 Task: Look for products in the category "Intimacy" that are on sale.
Action: Mouse moved to (251, 127)
Screenshot: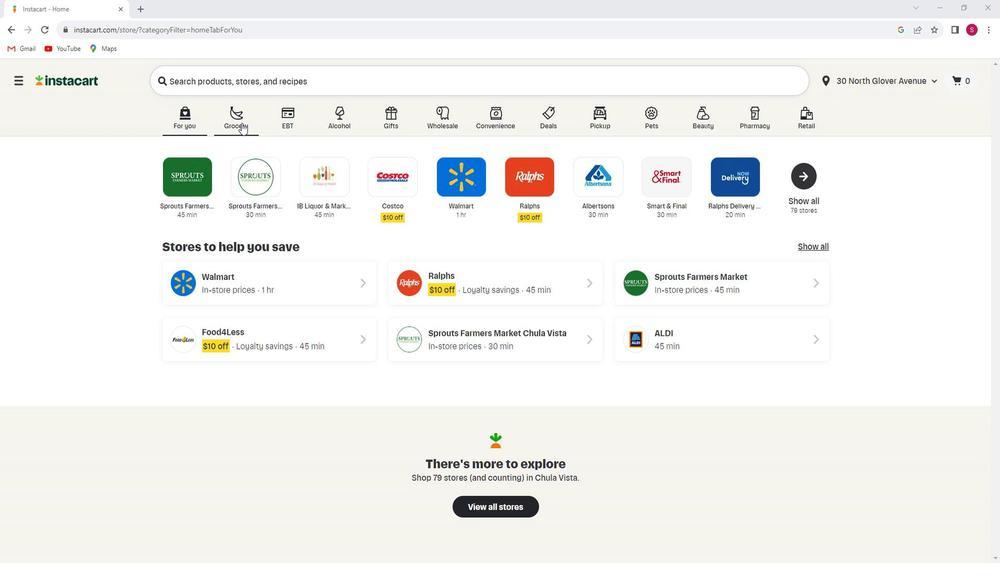 
Action: Mouse pressed left at (251, 127)
Screenshot: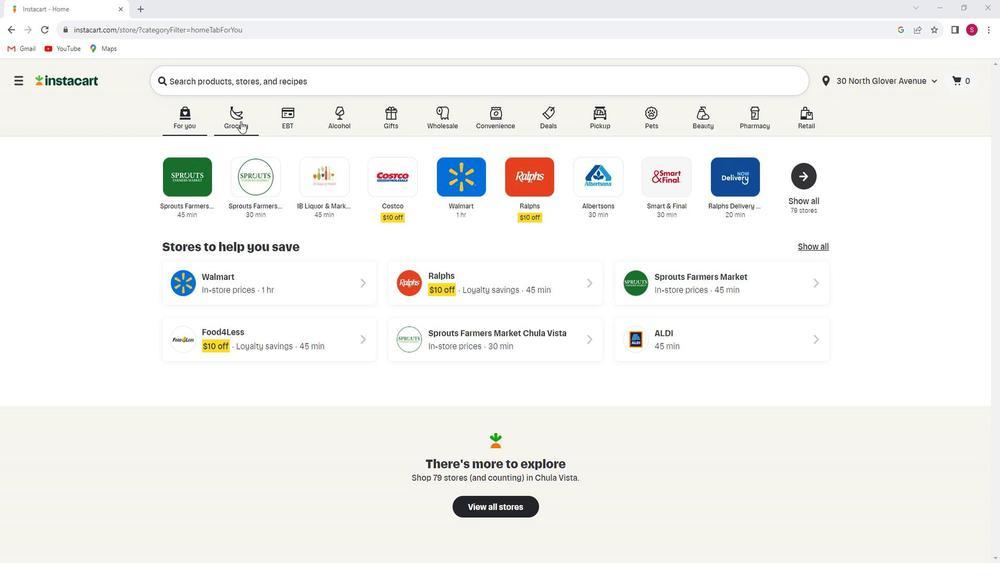 
Action: Mouse moved to (244, 311)
Screenshot: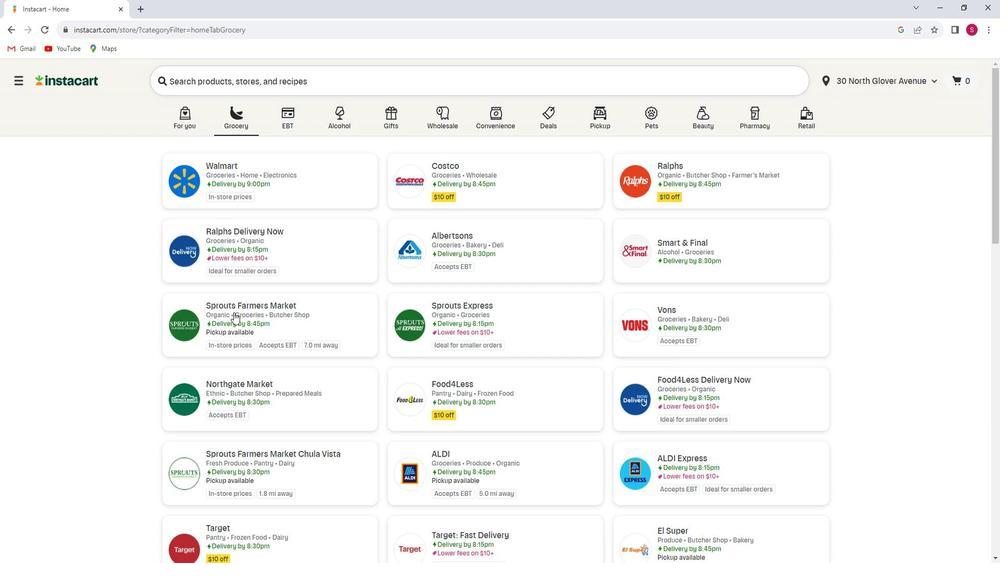
Action: Mouse pressed left at (244, 311)
Screenshot: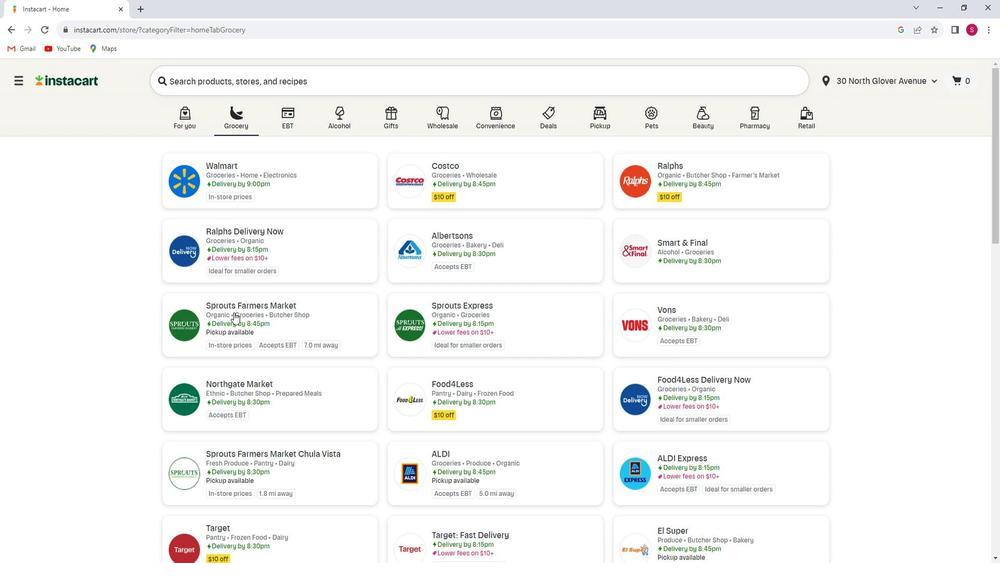 
Action: Mouse moved to (89, 349)
Screenshot: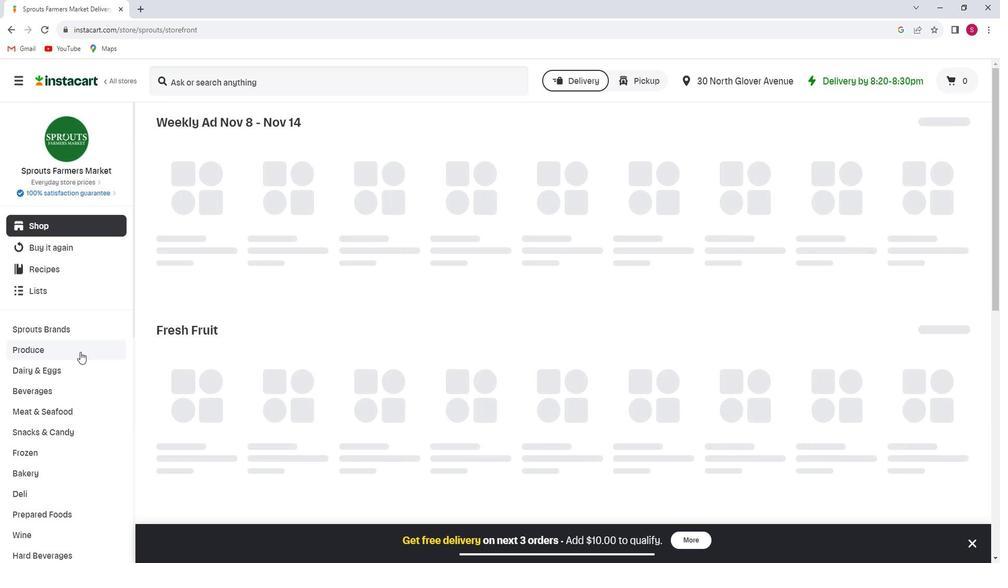 
Action: Mouse scrolled (89, 349) with delta (0, 0)
Screenshot: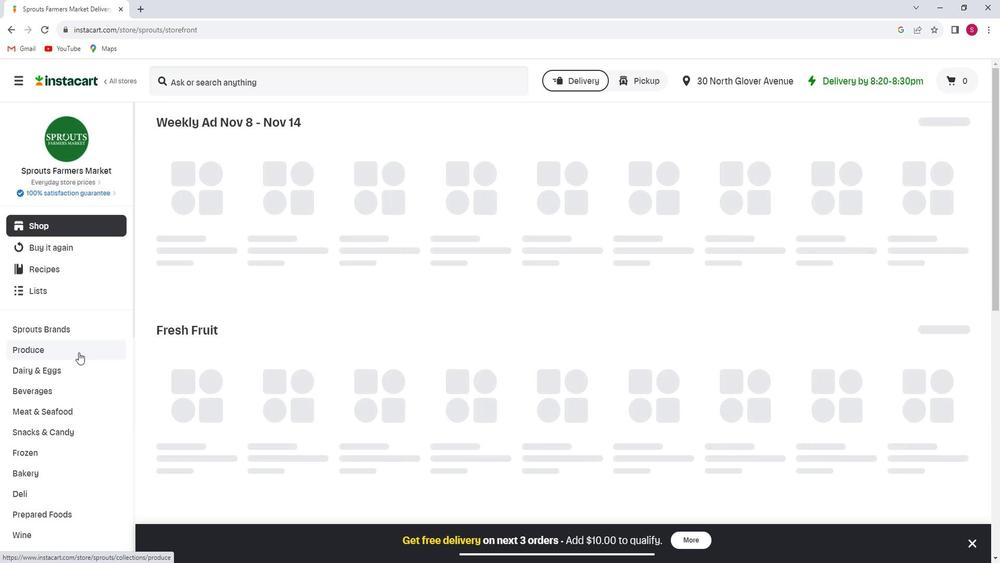 
Action: Mouse scrolled (89, 349) with delta (0, 0)
Screenshot: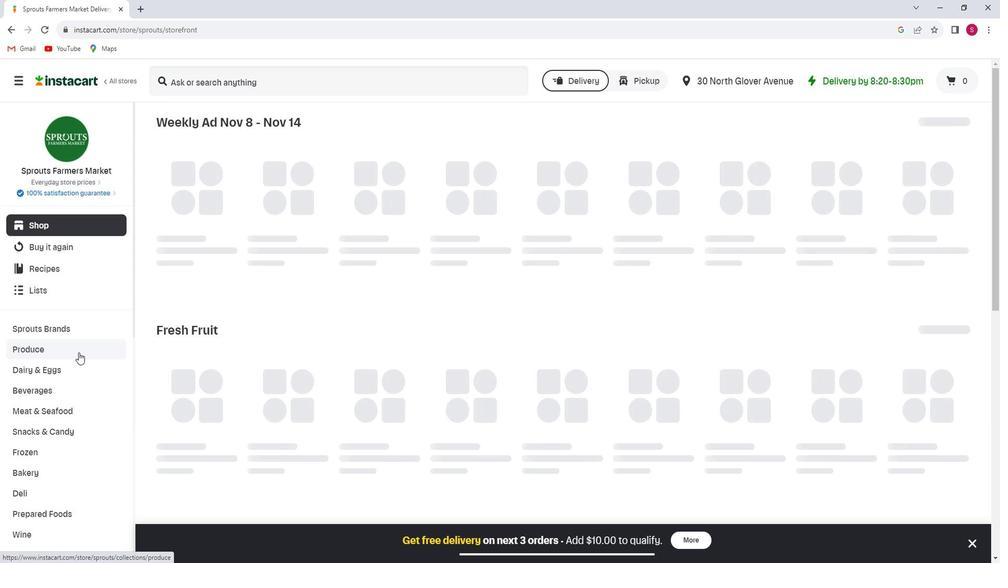 
Action: Mouse scrolled (89, 349) with delta (0, 0)
Screenshot: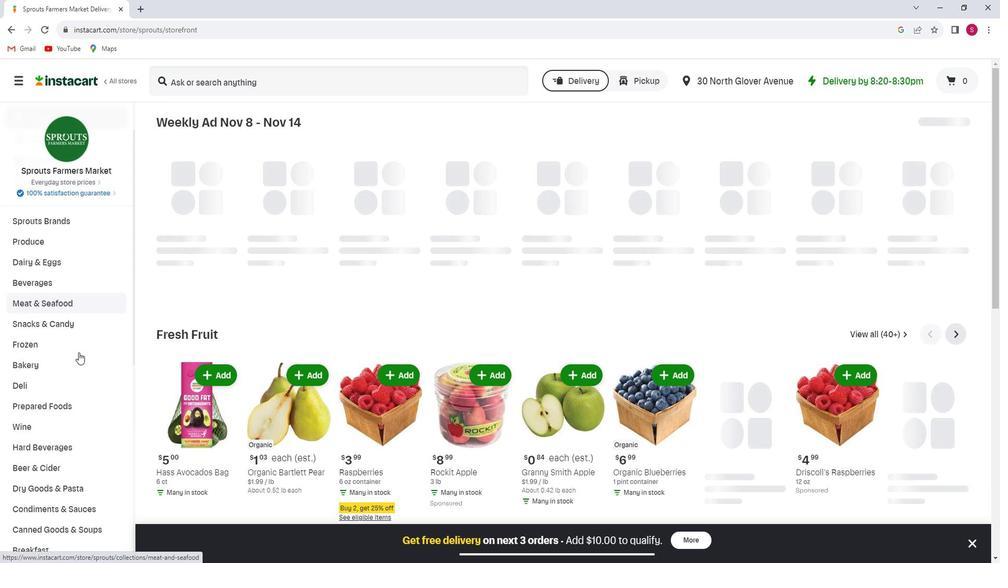 
Action: Mouse scrolled (89, 349) with delta (0, 0)
Screenshot: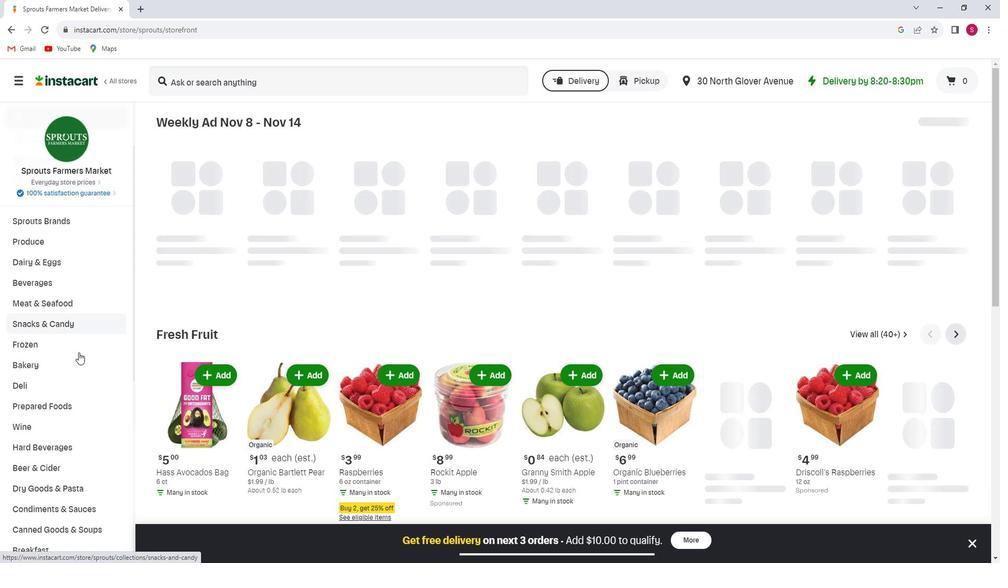 
Action: Mouse scrolled (89, 349) with delta (0, 0)
Screenshot: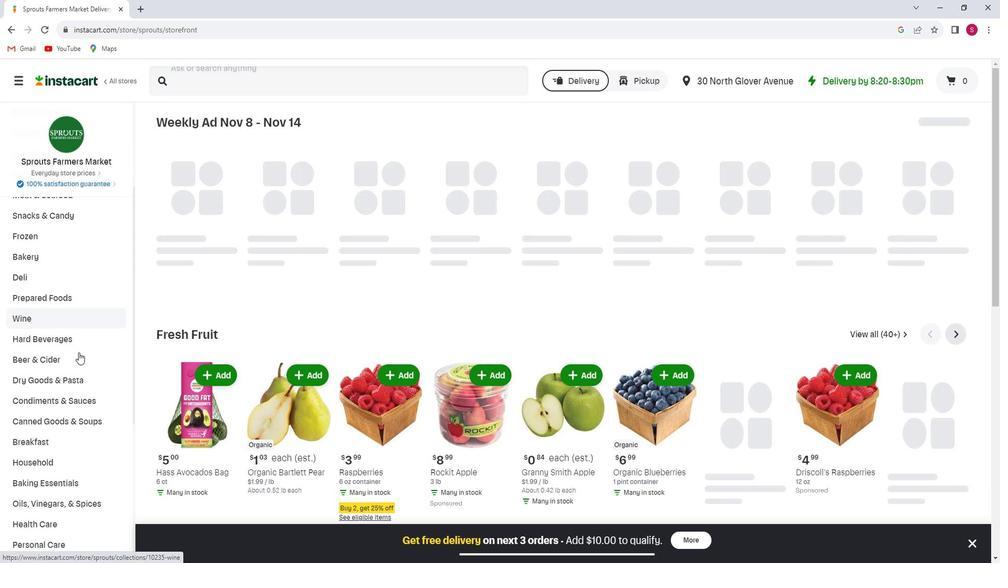 
Action: Mouse scrolled (89, 349) with delta (0, 0)
Screenshot: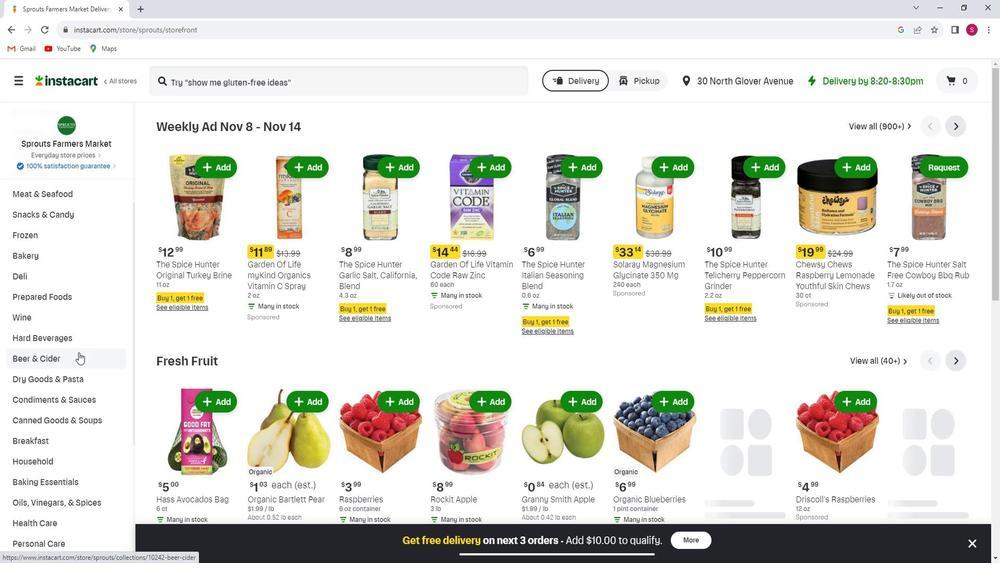 
Action: Mouse scrolled (89, 349) with delta (0, 0)
Screenshot: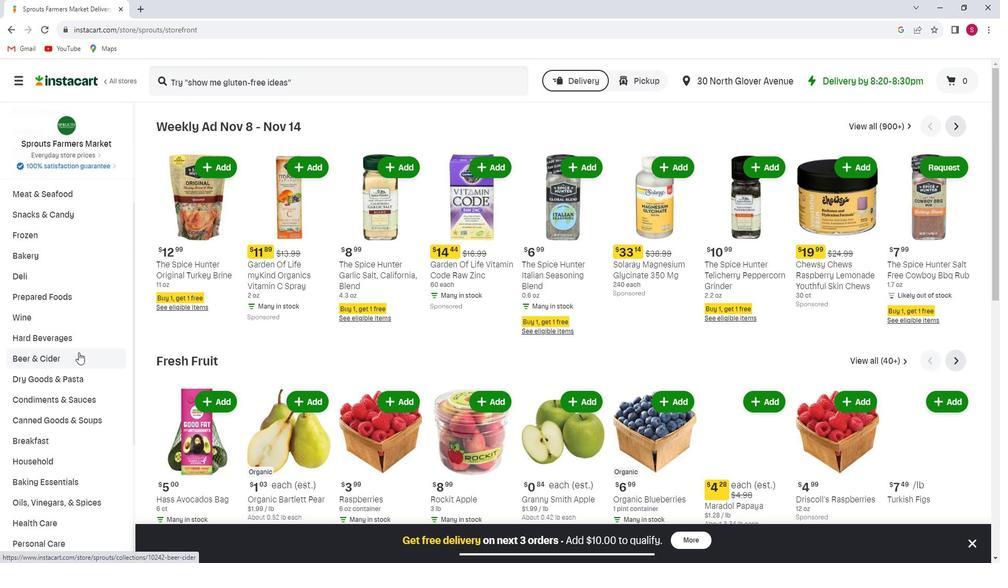 
Action: Mouse scrolled (89, 349) with delta (0, 0)
Screenshot: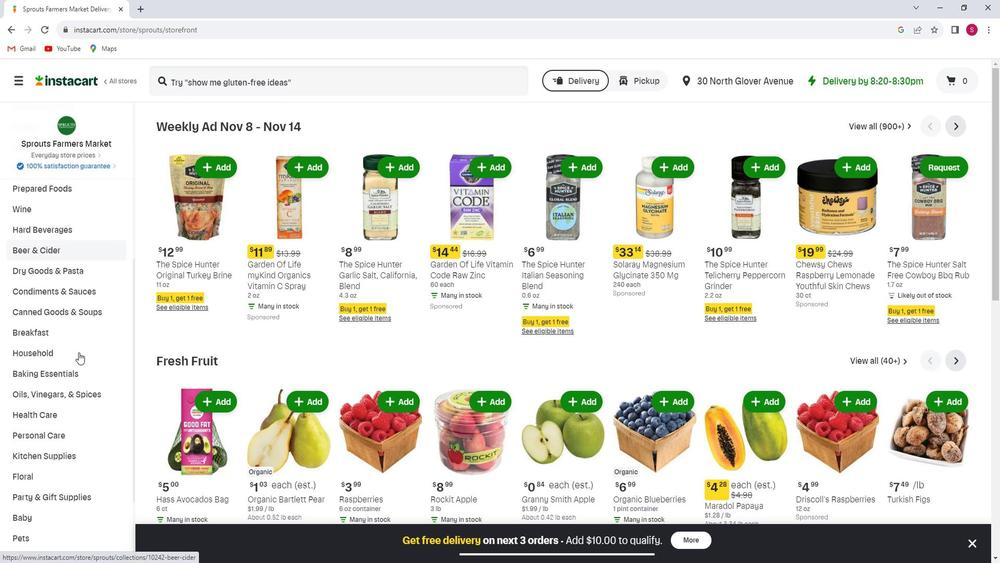 
Action: Mouse moved to (84, 360)
Screenshot: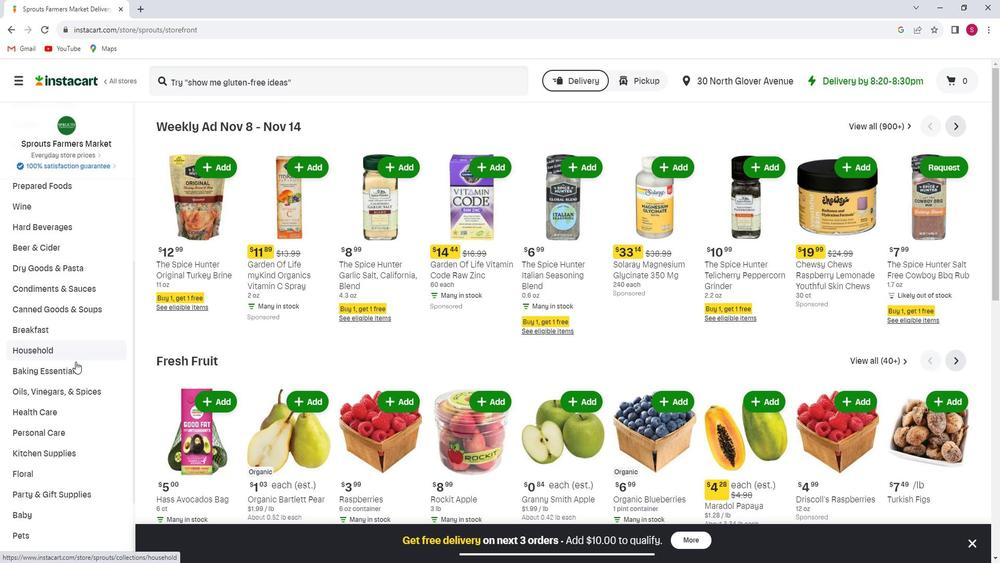 
Action: Mouse scrolled (84, 359) with delta (0, 0)
Screenshot: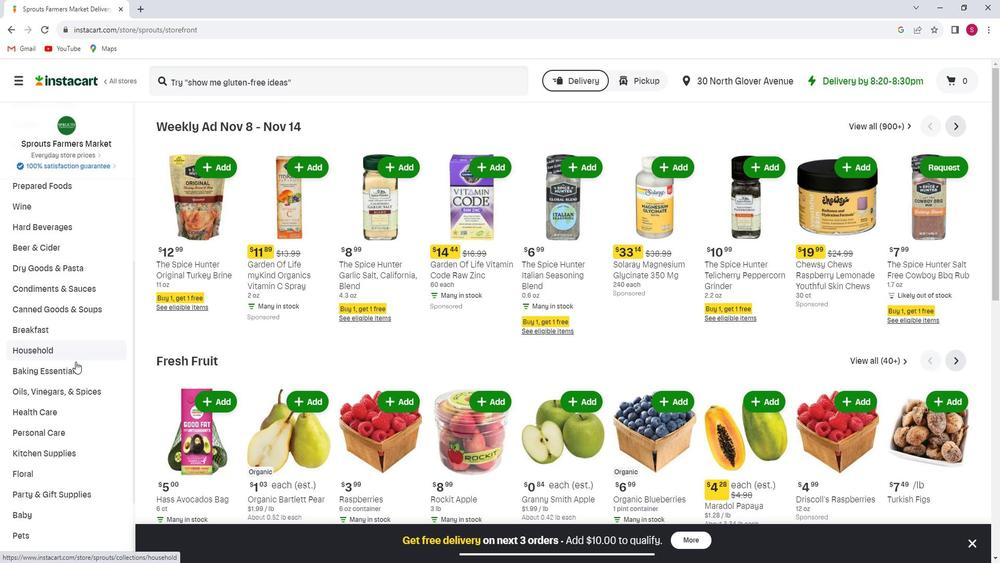 
Action: Mouse moved to (82, 321)
Screenshot: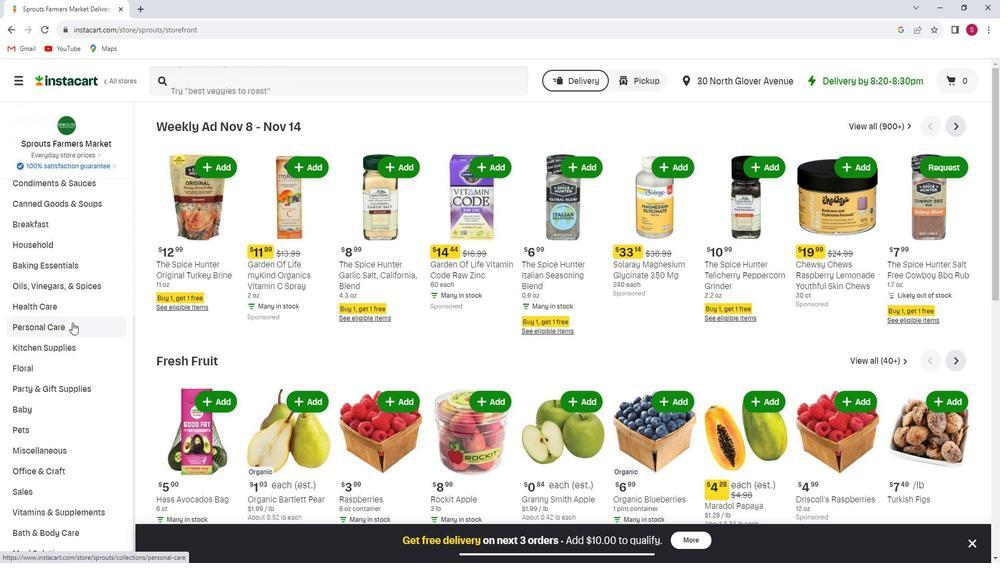 
Action: Mouse pressed left at (82, 321)
Screenshot: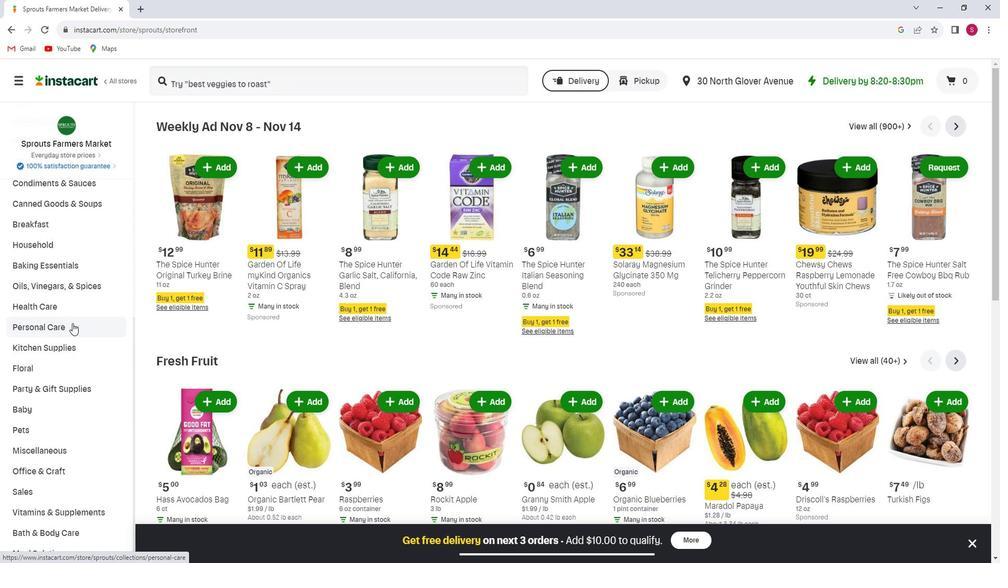 
Action: Mouse moved to (725, 159)
Screenshot: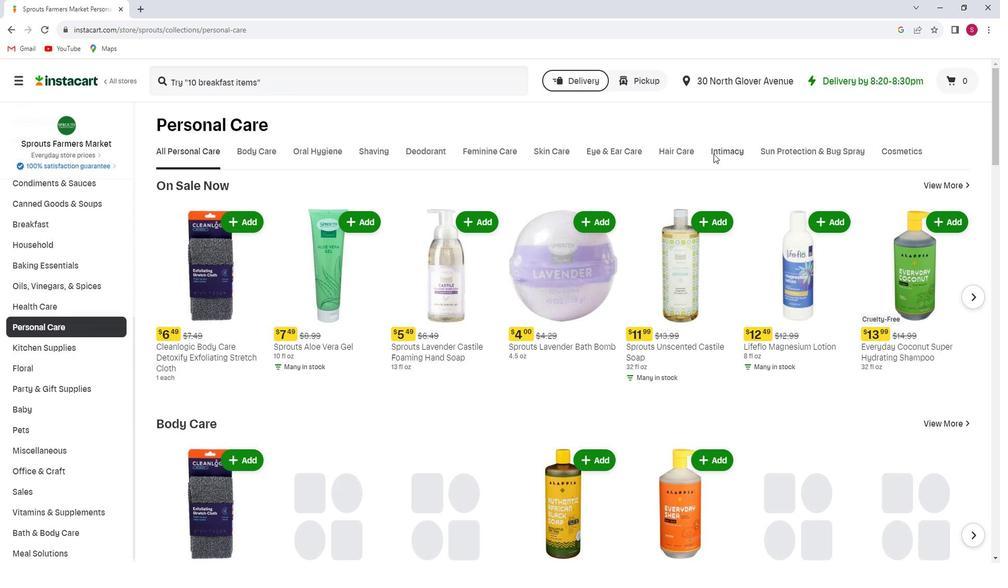 
Action: Mouse pressed left at (725, 159)
Screenshot: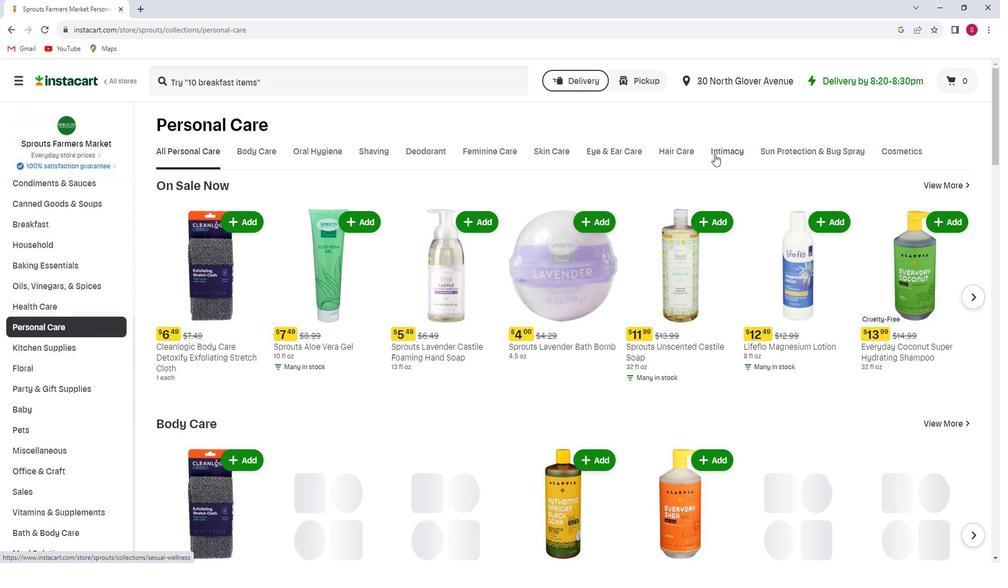 
Action: Mouse moved to (194, 242)
Screenshot: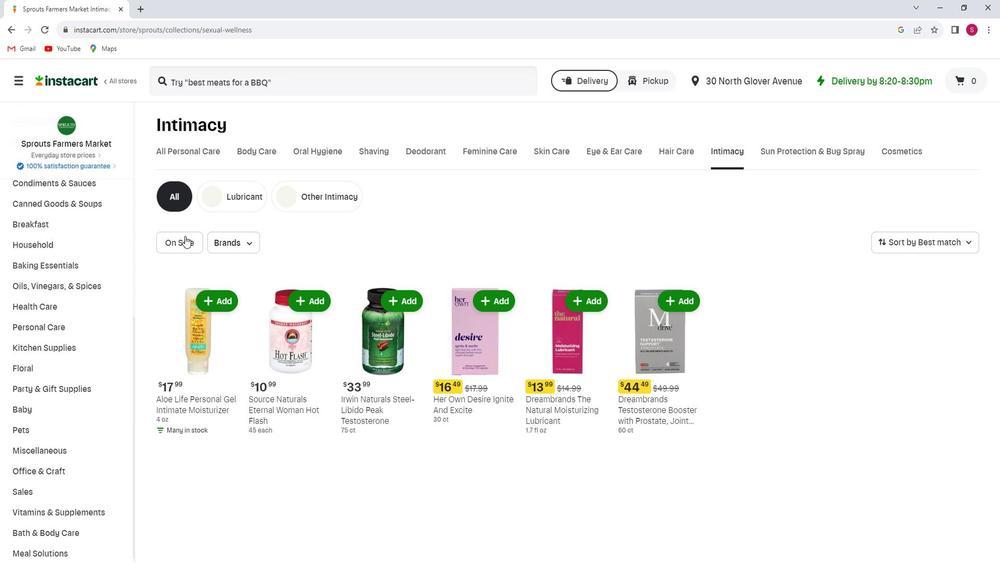 
Action: Mouse pressed left at (194, 242)
Screenshot: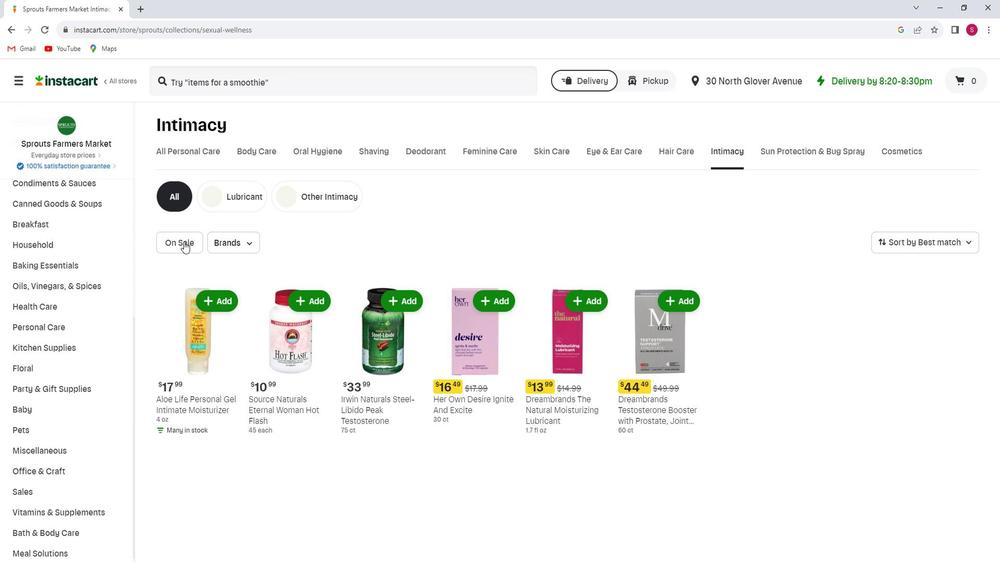 
Action: Mouse moved to (203, 271)
Screenshot: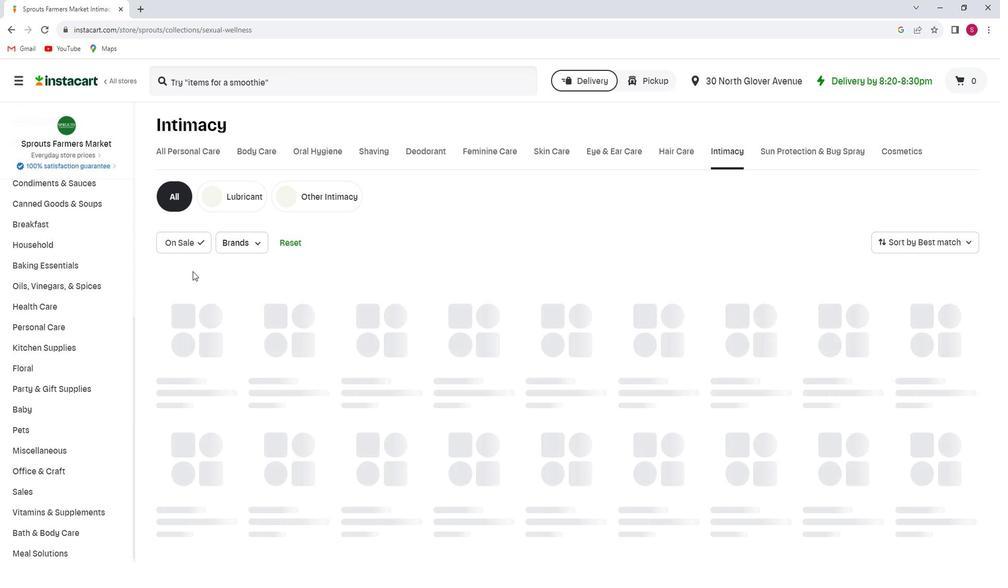 
